 Task: Add an event with the title Third Quarterly Financial Review, date ''2024/03/27'', time 21:00and add a description: Participants will develop skills for effectively resolving conflicts and managing disagreements within the team. They will learn strategies for active listening, empathy, and finding mutually beneficial solutions to conflicts.Mark the tasks as Completed , logged in from the account softage.4@softage.netand send the event invitation to softage.8@softage.net and softage.9@softage.net. Set a reminder for the event Daily
Action: Mouse moved to (63, 85)
Screenshot: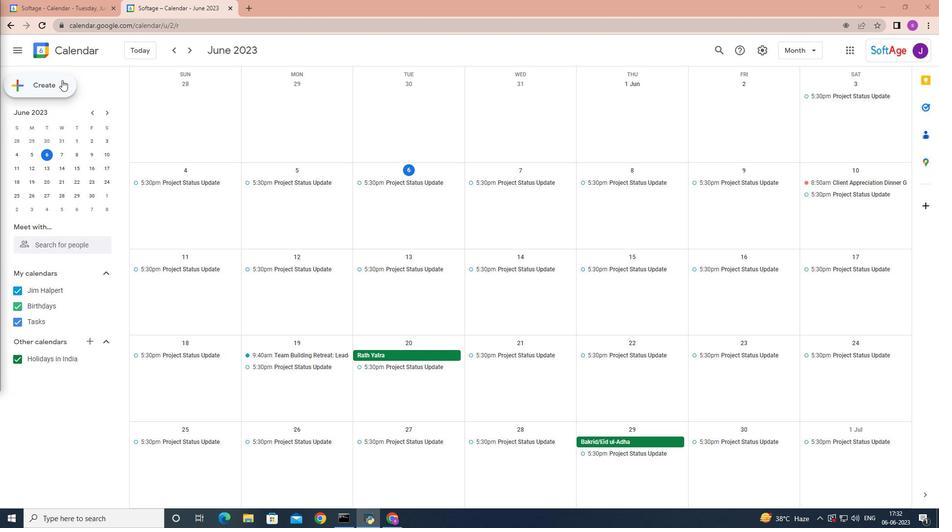 
Action: Mouse pressed left at (63, 85)
Screenshot: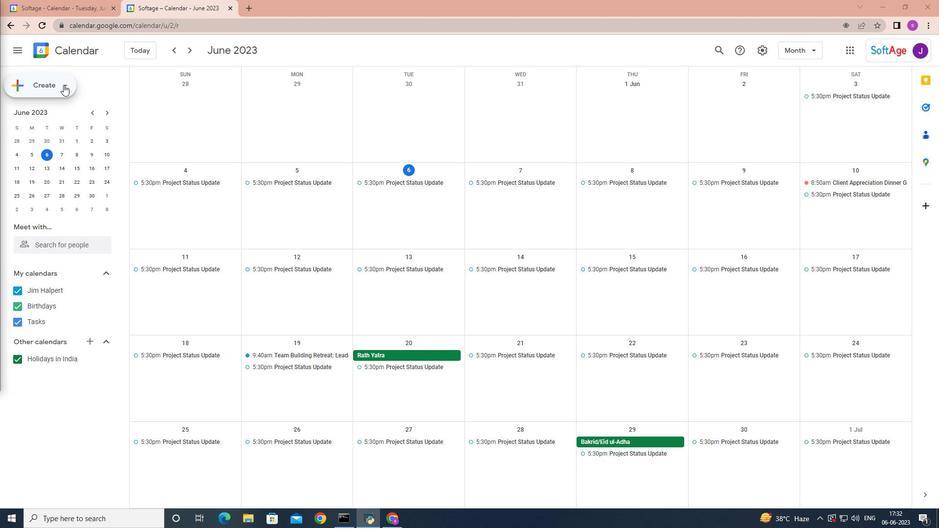 
Action: Mouse moved to (58, 110)
Screenshot: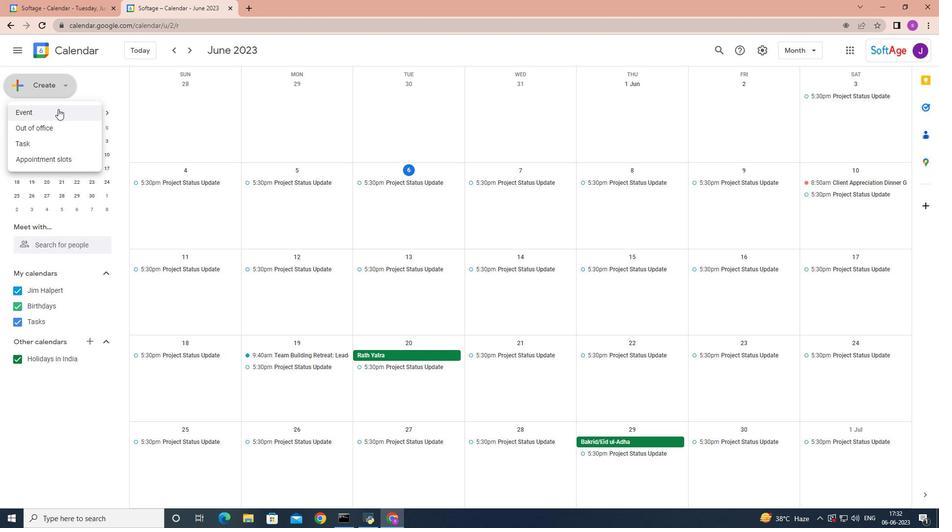 
Action: Mouse pressed left at (58, 110)
Screenshot: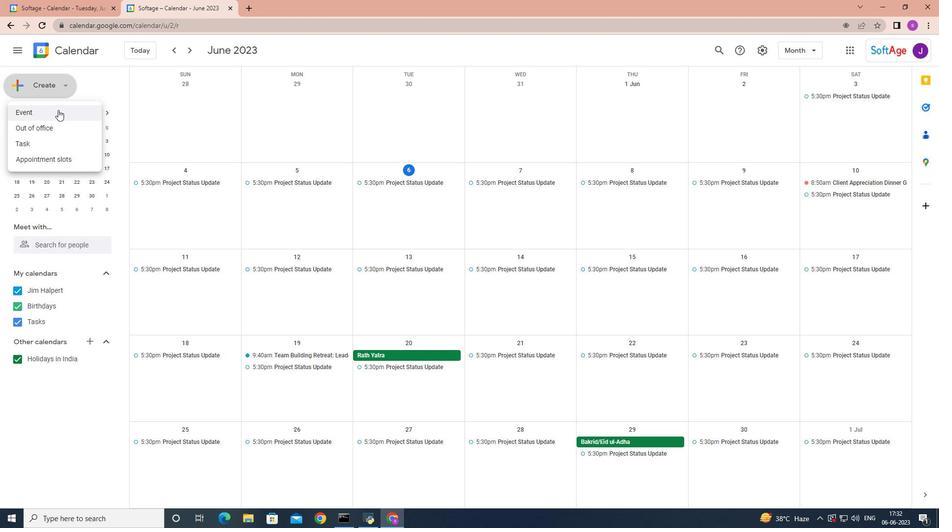 
Action: Mouse moved to (259, 380)
Screenshot: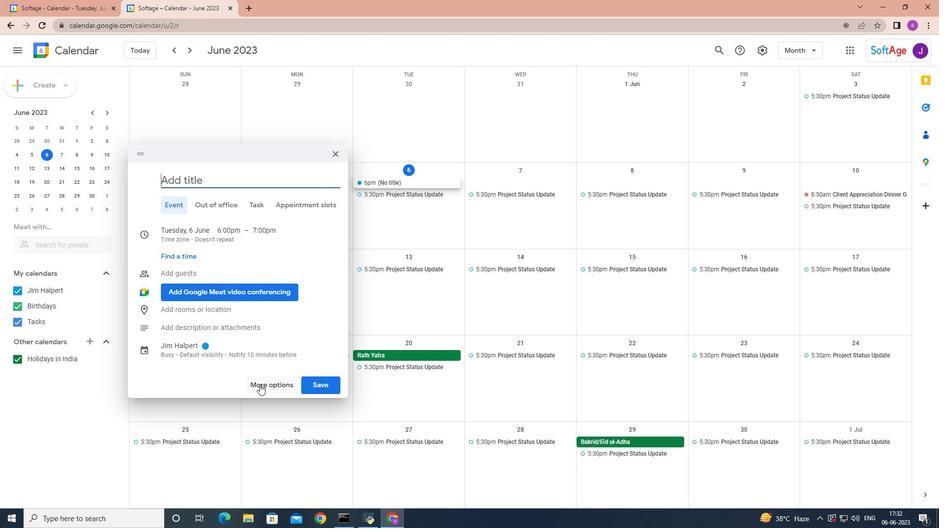 
Action: Mouse pressed left at (259, 380)
Screenshot: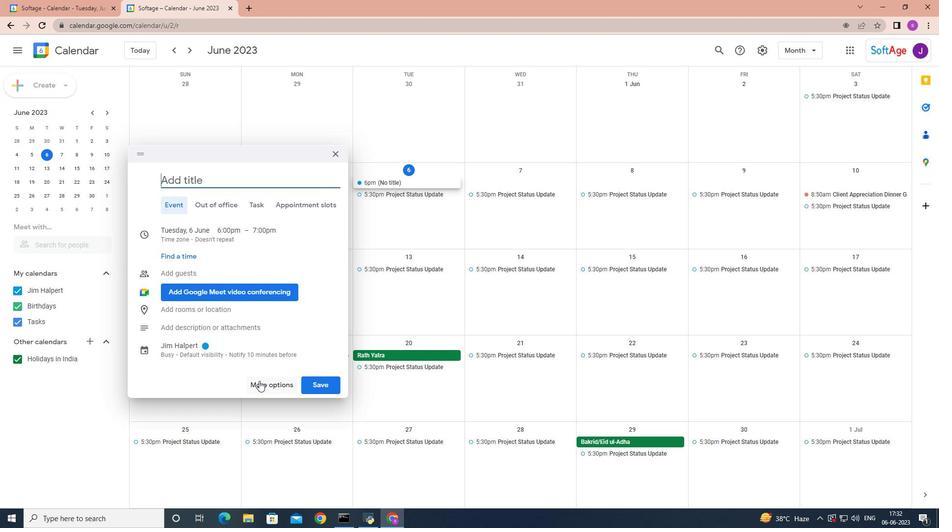 
Action: Key pressed <Key.shift>Third<Key.space><Key.shift>Quarterly<Key.space><Key.shift>Financial<Key.space><Key.shift>RE<Key.backspace>eview<Key.space>
Screenshot: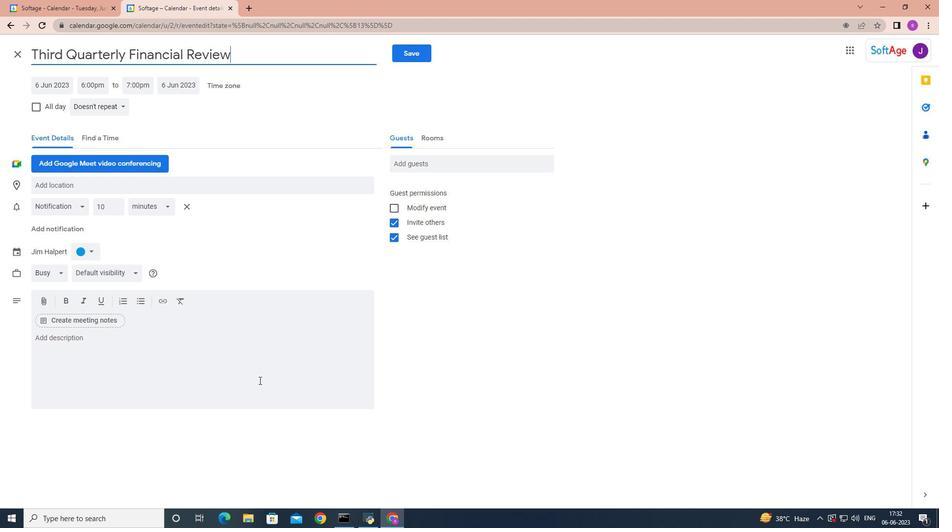 
Action: Mouse moved to (52, 87)
Screenshot: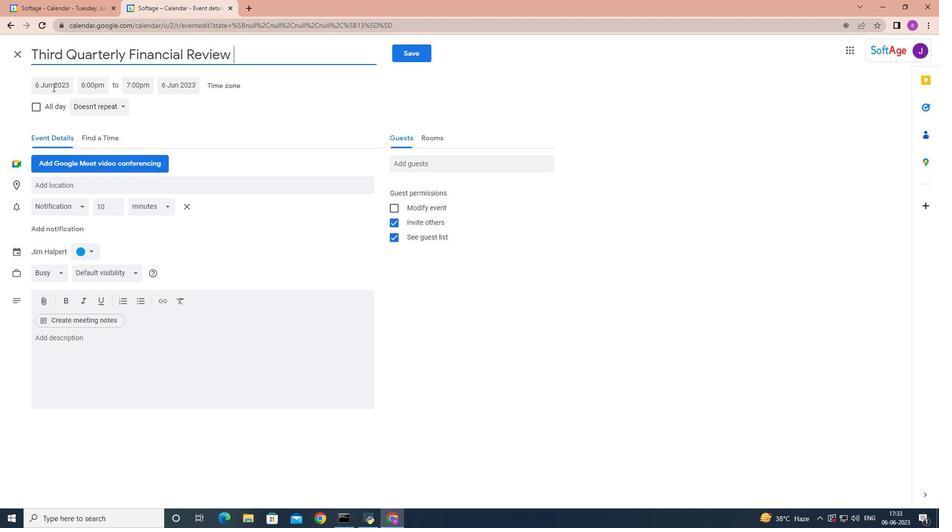 
Action: Mouse pressed left at (52, 87)
Screenshot: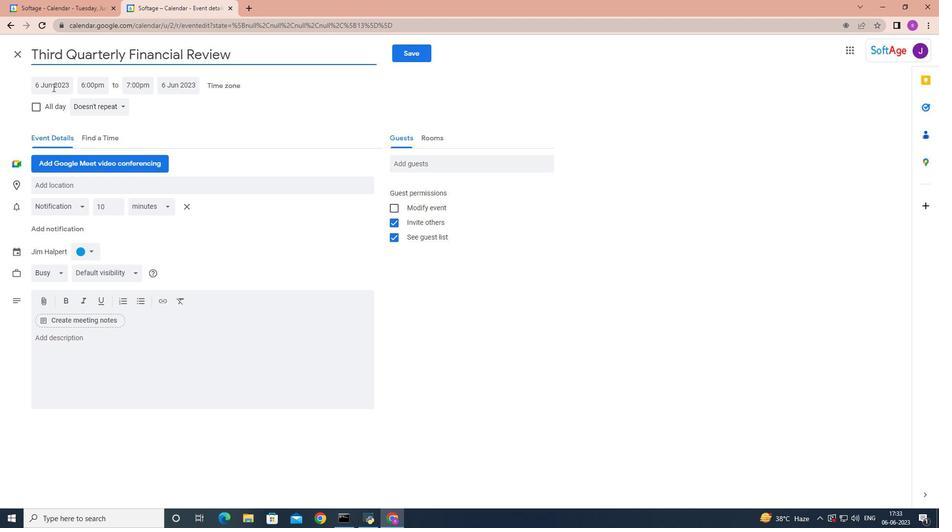 
Action: Mouse moved to (154, 107)
Screenshot: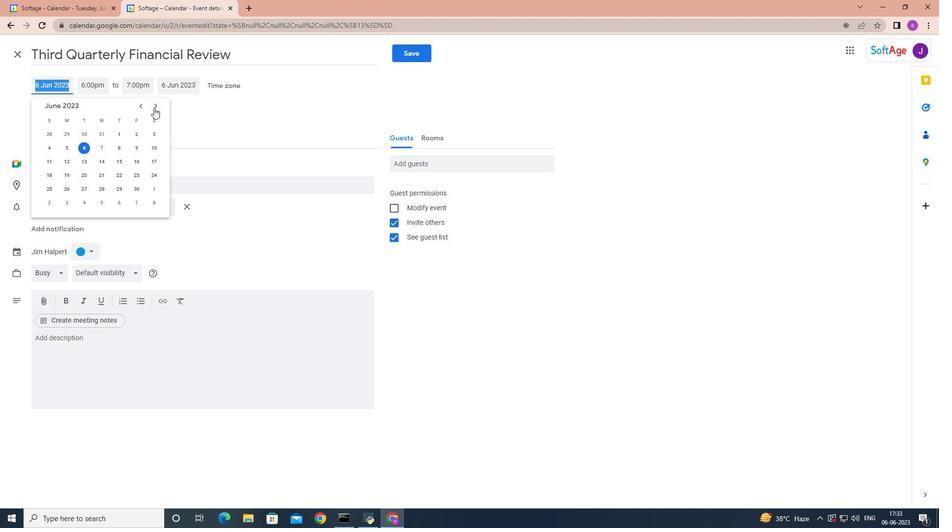 
Action: Mouse pressed left at (154, 107)
Screenshot: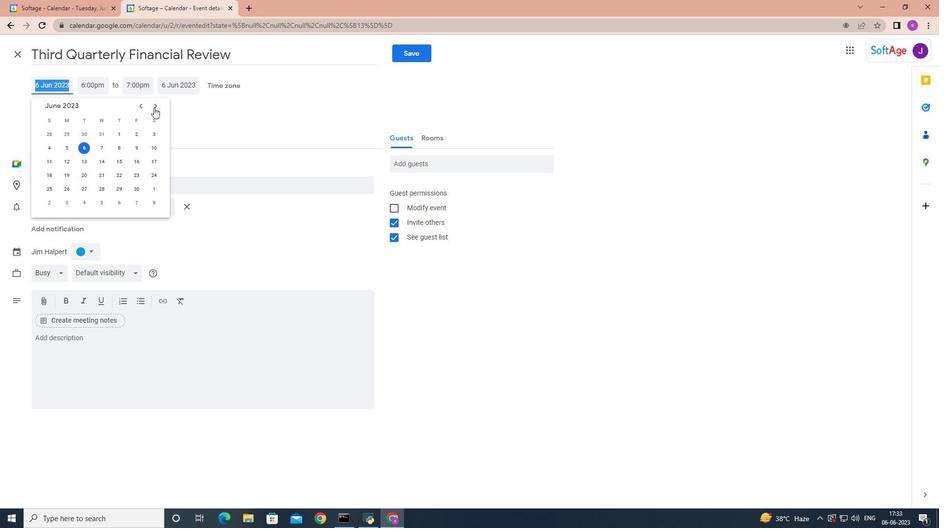 
Action: Mouse pressed left at (154, 107)
Screenshot: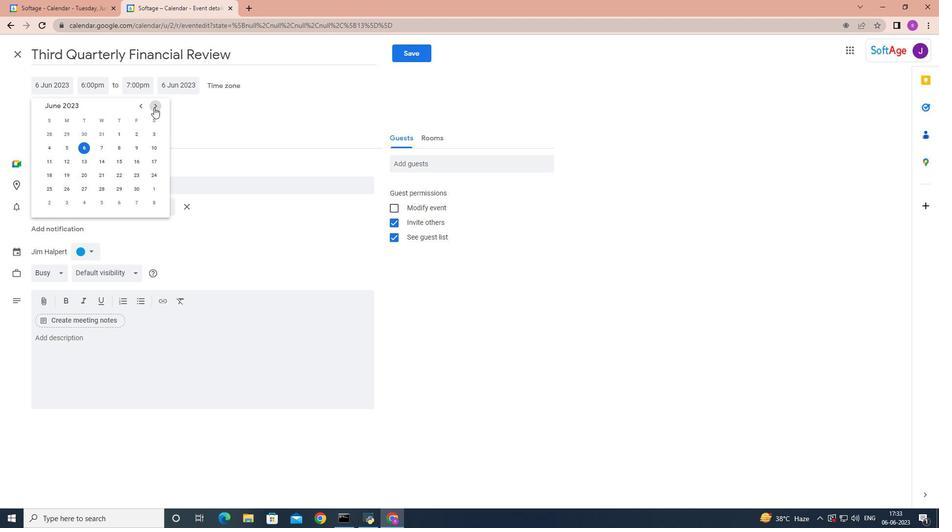 
Action: Mouse pressed left at (154, 107)
Screenshot: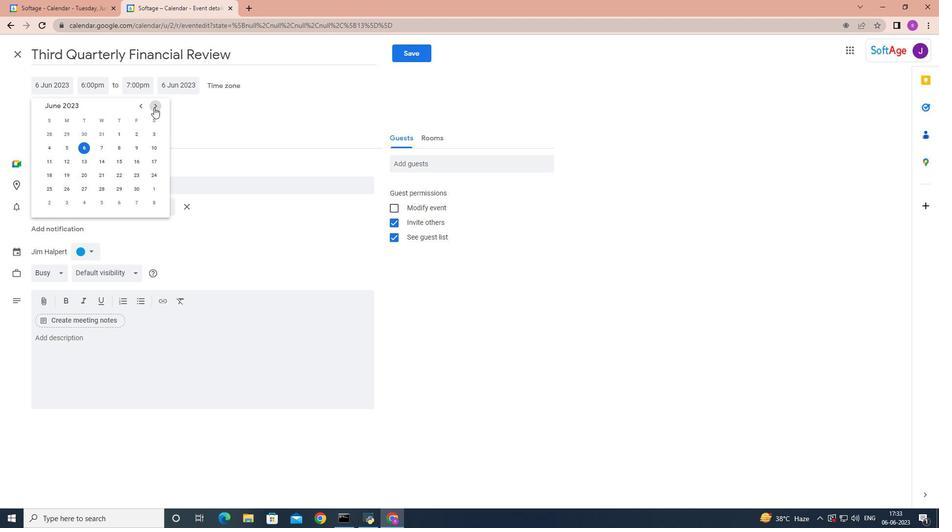 
Action: Mouse pressed left at (154, 107)
Screenshot: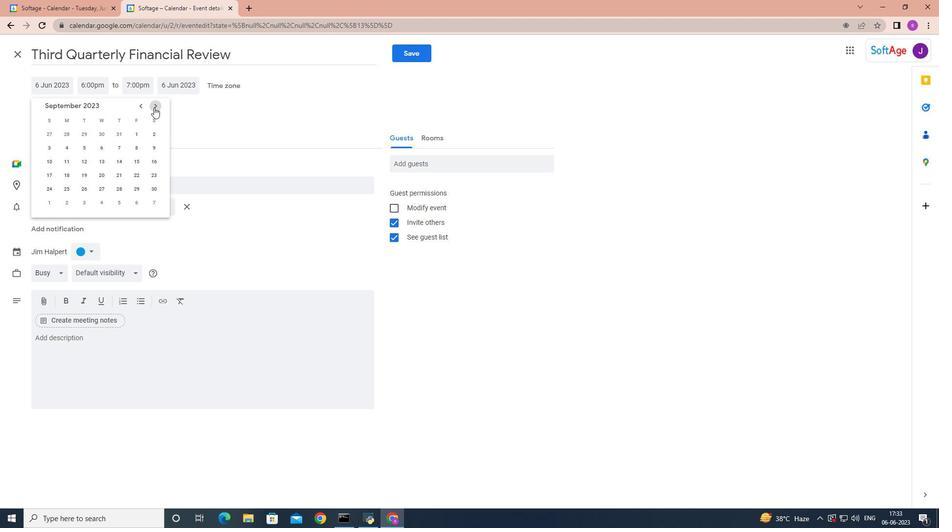 
Action: Mouse pressed left at (154, 107)
Screenshot: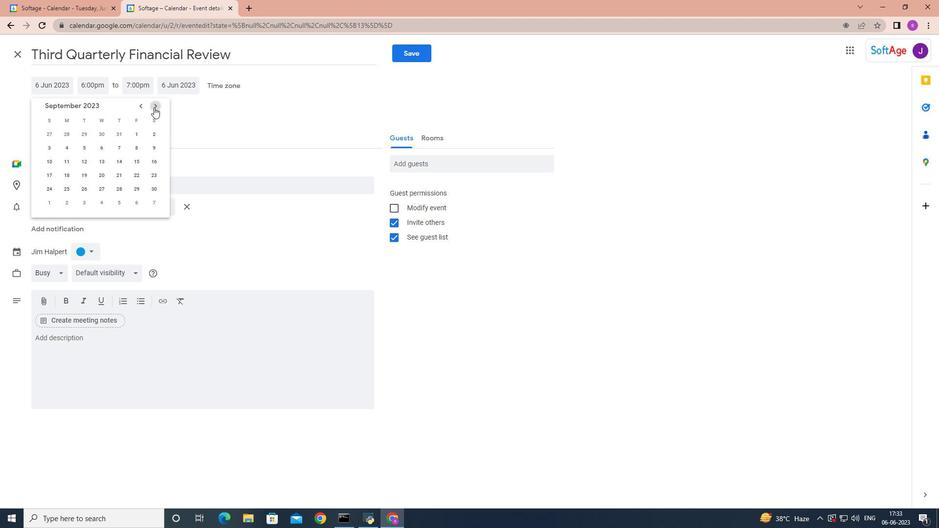 
Action: Mouse pressed left at (154, 107)
Screenshot: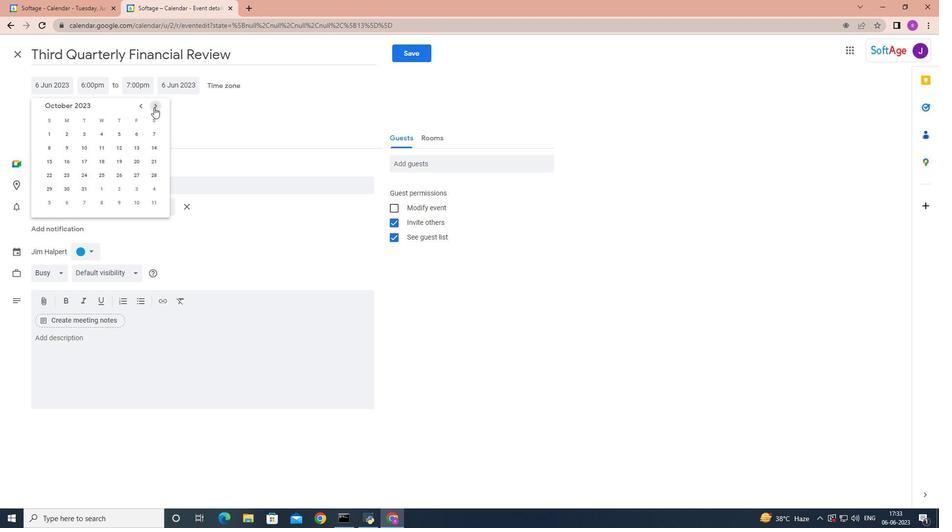 
Action: Mouse pressed left at (154, 107)
Screenshot: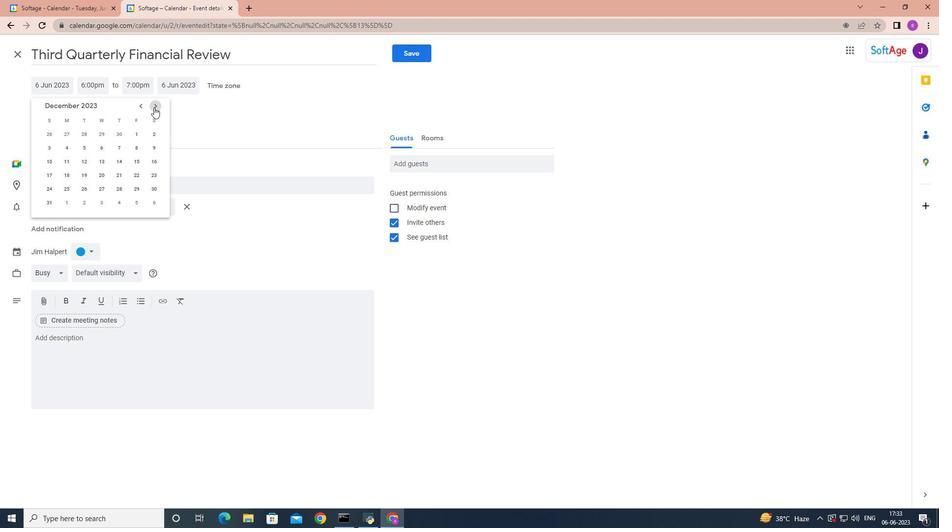 
Action: Mouse pressed left at (154, 107)
Screenshot: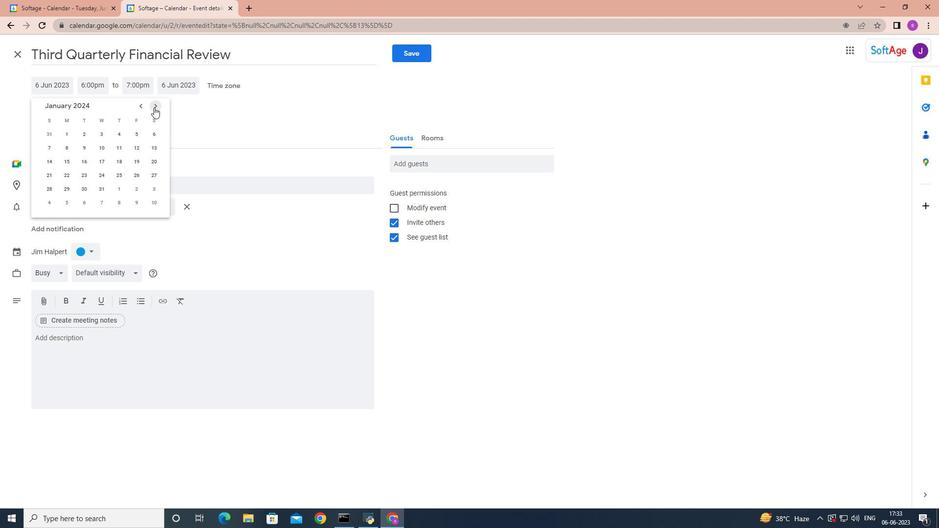 
Action: Mouse pressed left at (154, 107)
Screenshot: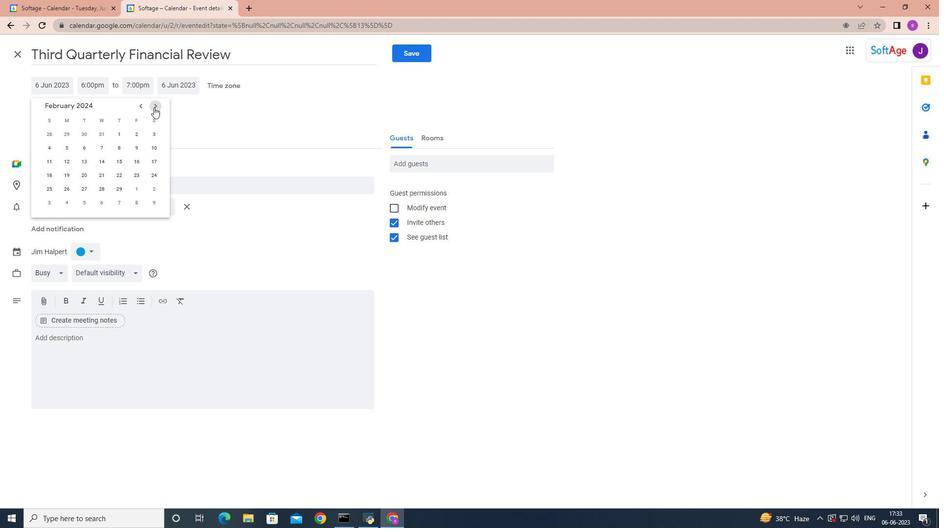 
Action: Mouse pressed left at (154, 107)
Screenshot: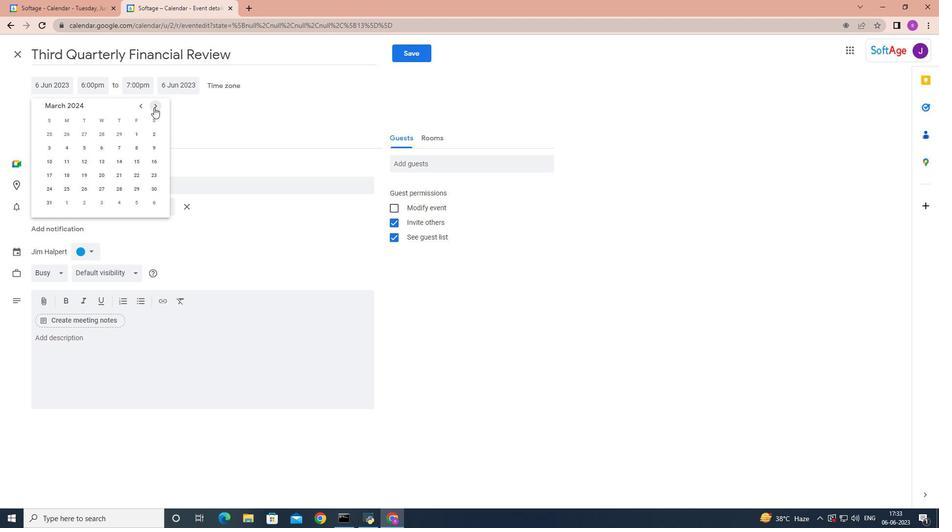 
Action: Mouse moved to (139, 106)
Screenshot: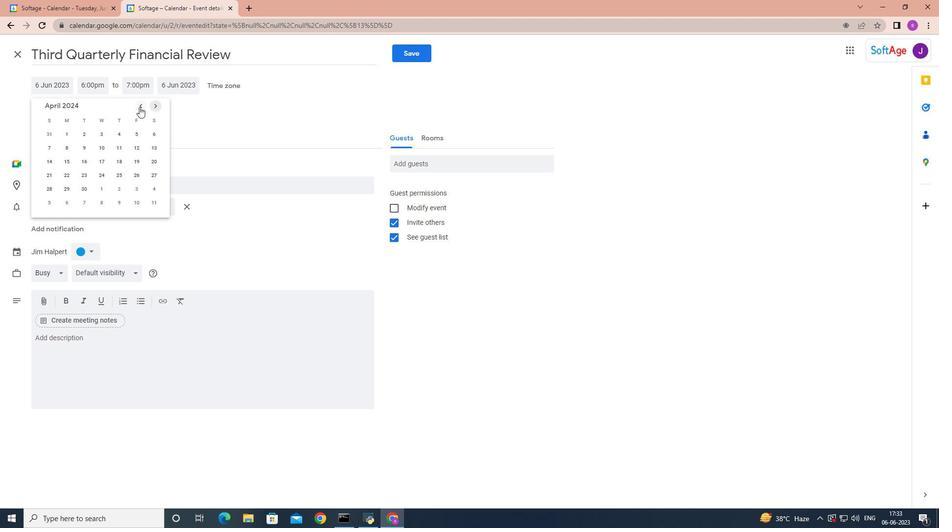
Action: Mouse pressed left at (139, 106)
Screenshot: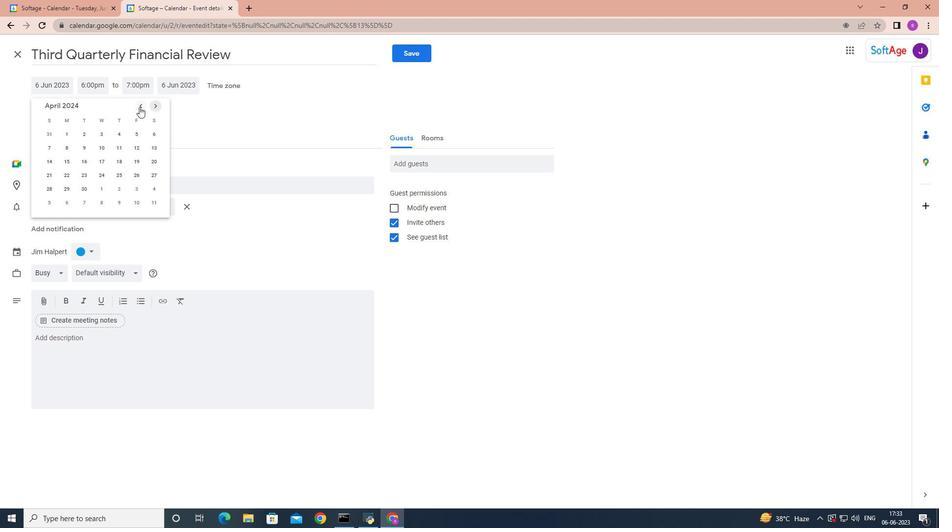 
Action: Mouse moved to (102, 188)
Screenshot: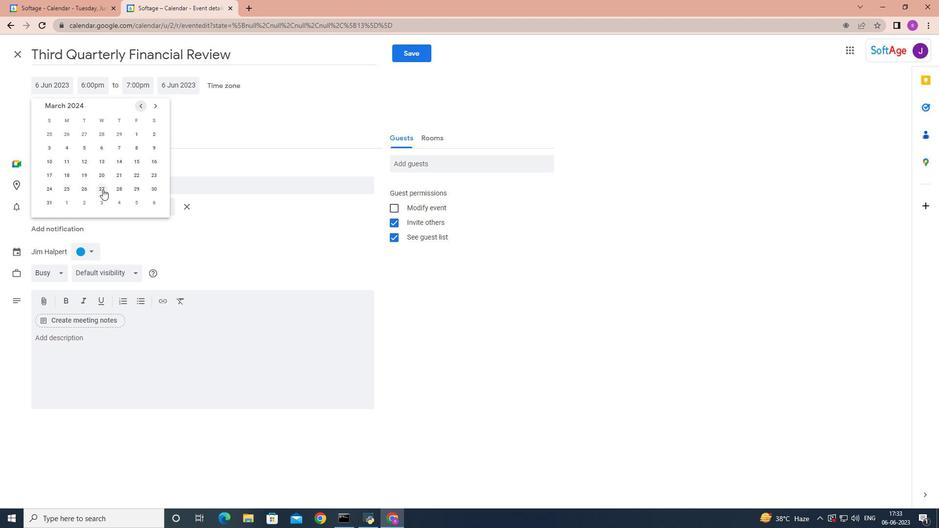 
Action: Mouse pressed left at (102, 188)
Screenshot: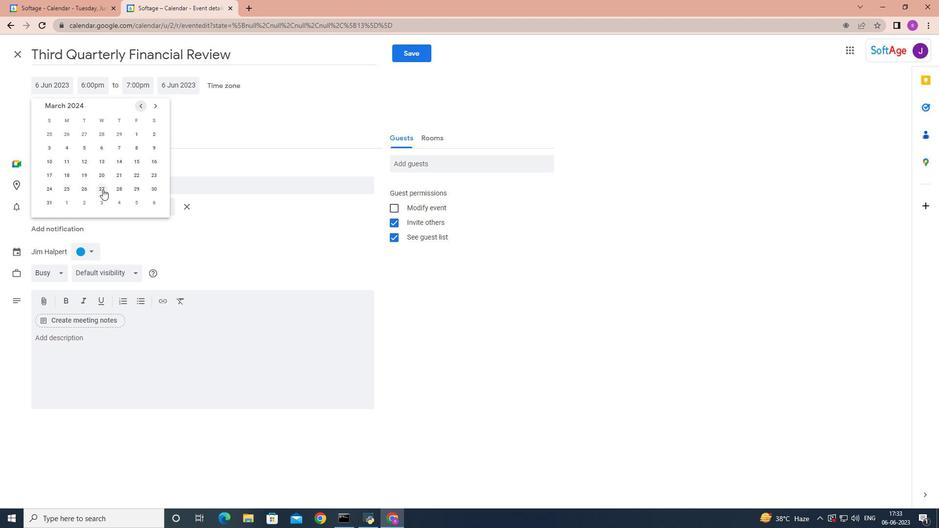 
Action: Mouse moved to (99, 86)
Screenshot: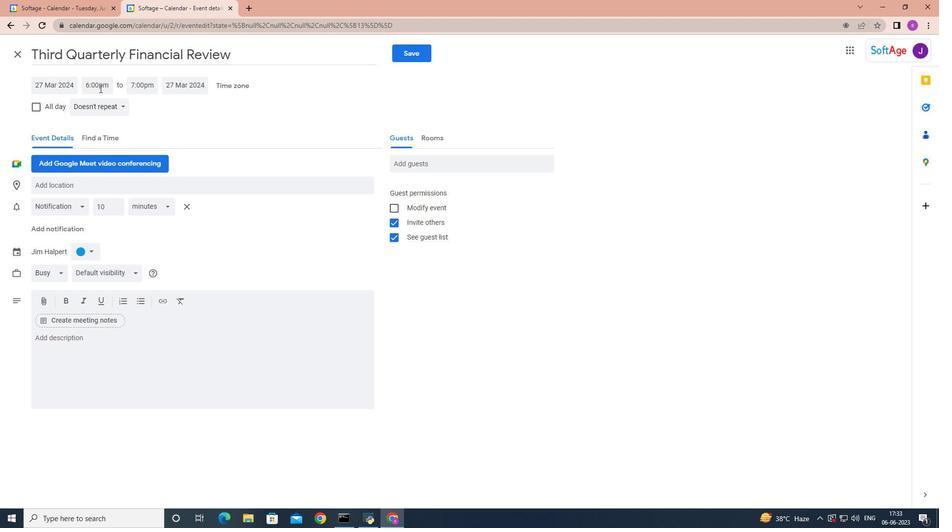 
Action: Mouse pressed left at (99, 86)
Screenshot: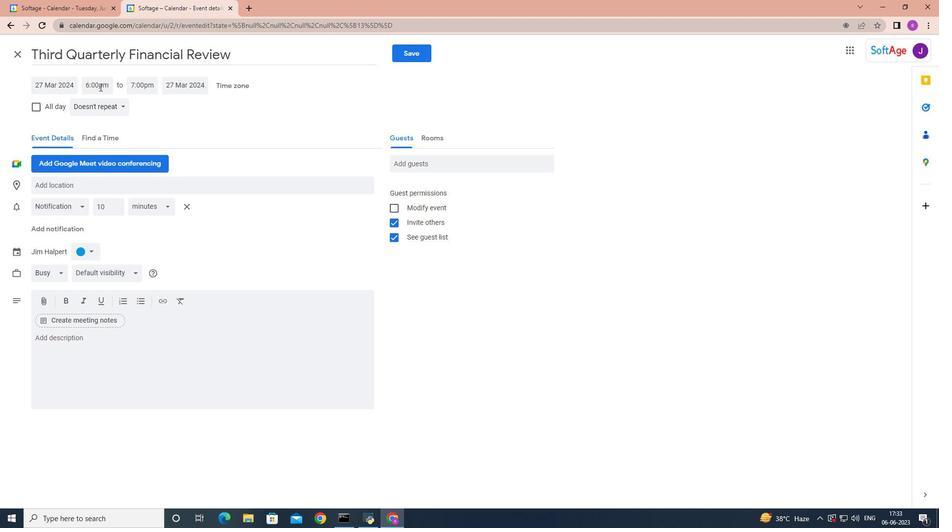 
Action: Key pressed 21<Key.shift>:00<Key.enter>
Screenshot: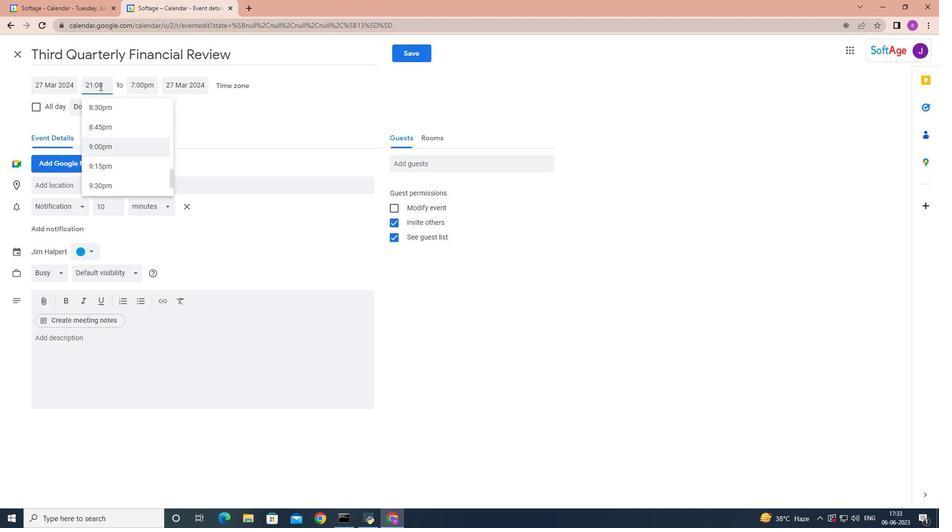 
Action: Mouse moved to (99, 347)
Screenshot: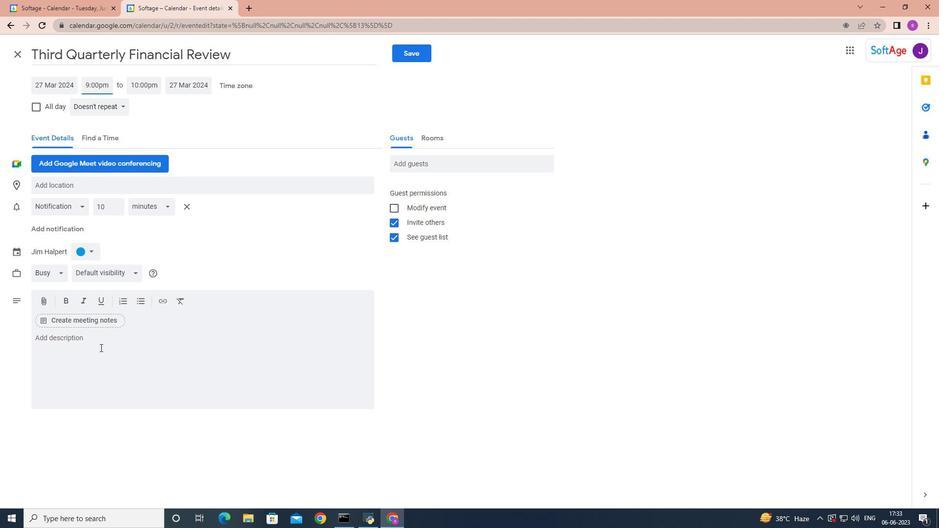 
Action: Mouse pressed left at (99, 347)
Screenshot: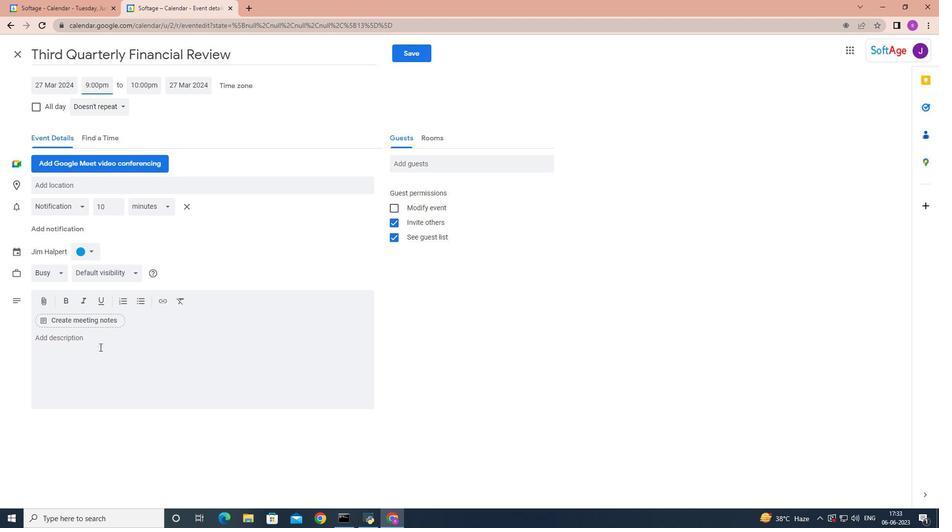 
Action: Key pressed <Key.shift>Participants<Key.space>will<Key.space>develop<Key.space>skills<Key.space>for<Key.space>effectively<Key.space>resolving<Key.space>conflicts<Key.space>and<Key.space>n<Key.backspace>managing<Key.space>disagreements<Key.space>within<Key.space>the<Key.space>team.<Key.space><Key.shift>They<Key.space>will<Key.space>learn<Key.space>strategies<Key.space>for<Key.space>actib<Key.backspace>ve<Key.space>lisy<Key.backspace>tening<Key.space><Key.backspace>,<Key.space>empathy<Key.space><Key.backspace>,<Key.space>and<Key.space>finding<Key.space>mutually<Key.space>n<Key.backspace>beneficial<Key.space>solutions<Key.space>to<Key.space>conflicts.
Screenshot: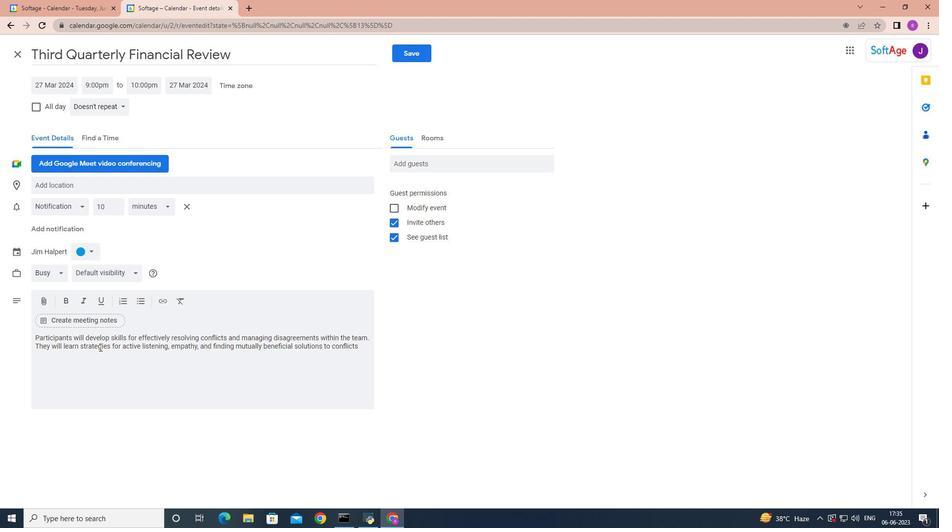 
Action: Mouse moved to (415, 163)
Screenshot: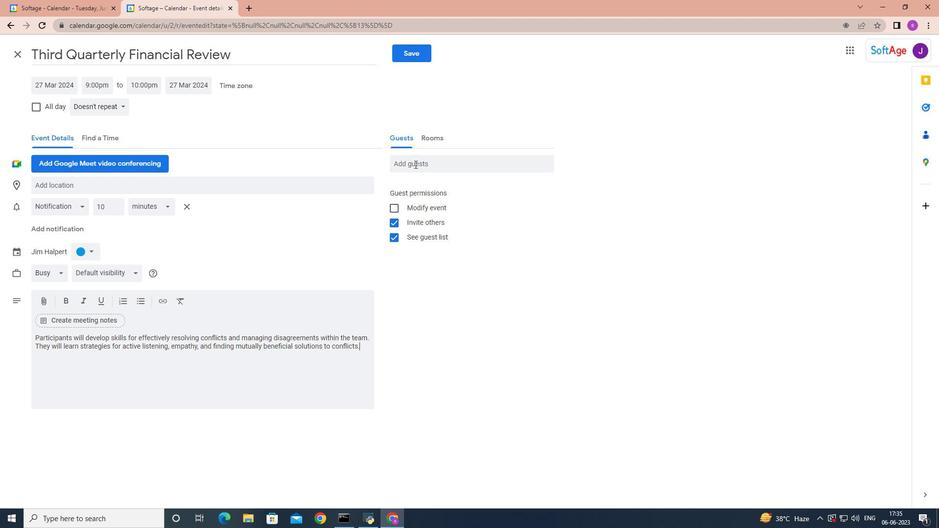 
Action: Mouse pressed left at (415, 163)
Screenshot: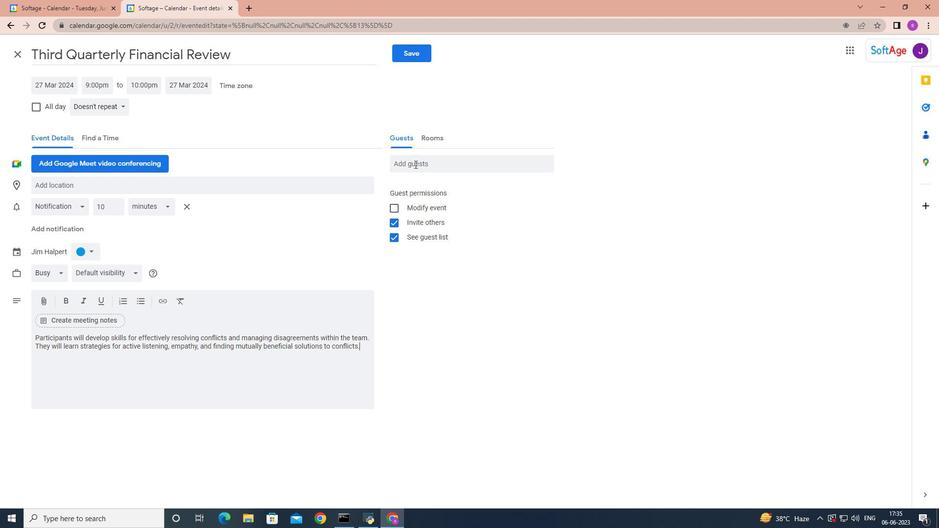 
Action: Key pressed softage.8
Screenshot: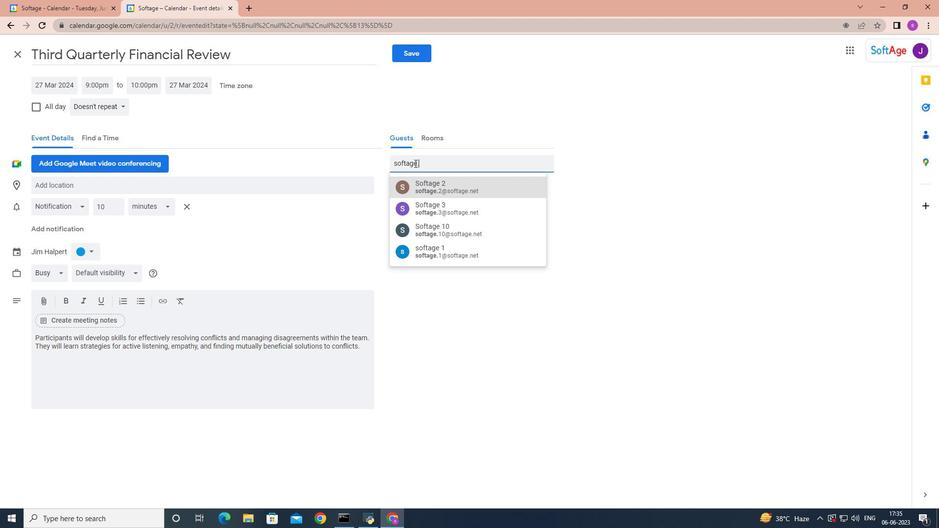 
Action: Mouse moved to (436, 188)
Screenshot: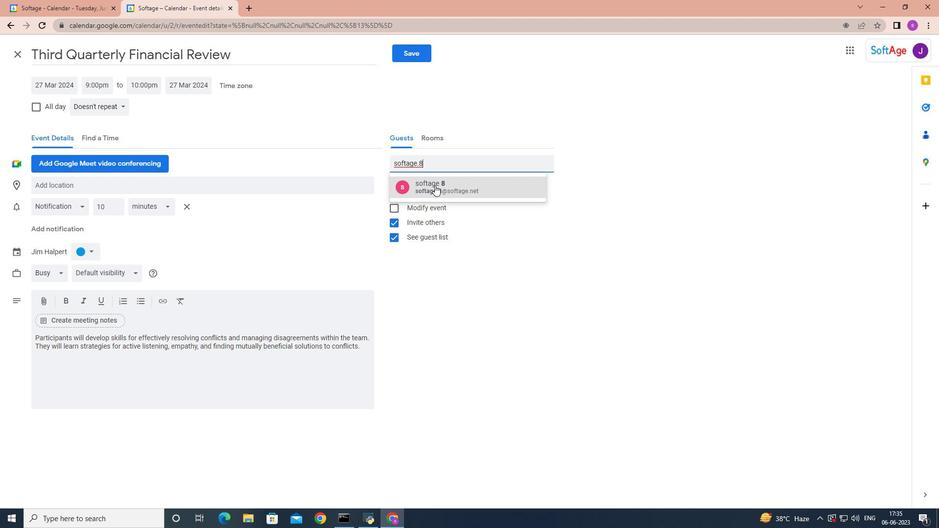 
Action: Mouse pressed left at (436, 188)
Screenshot: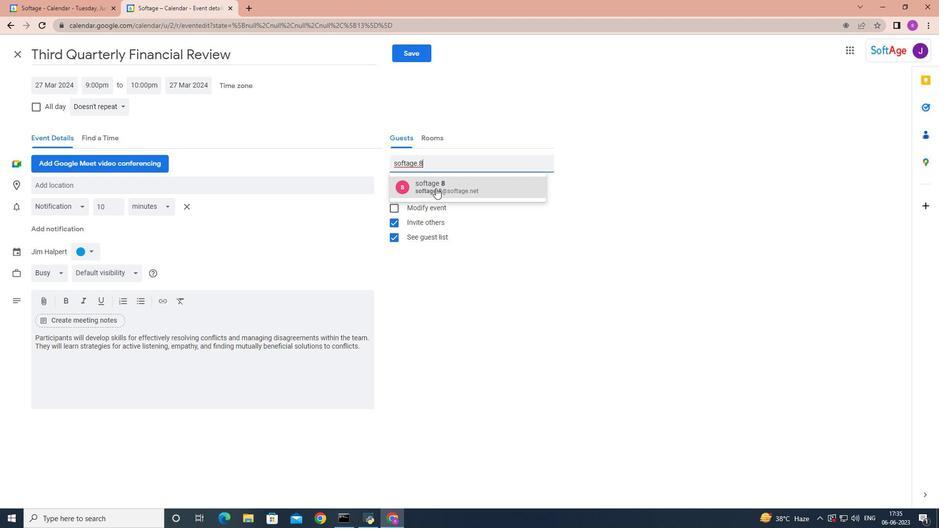 
Action: Mouse moved to (428, 171)
Screenshot: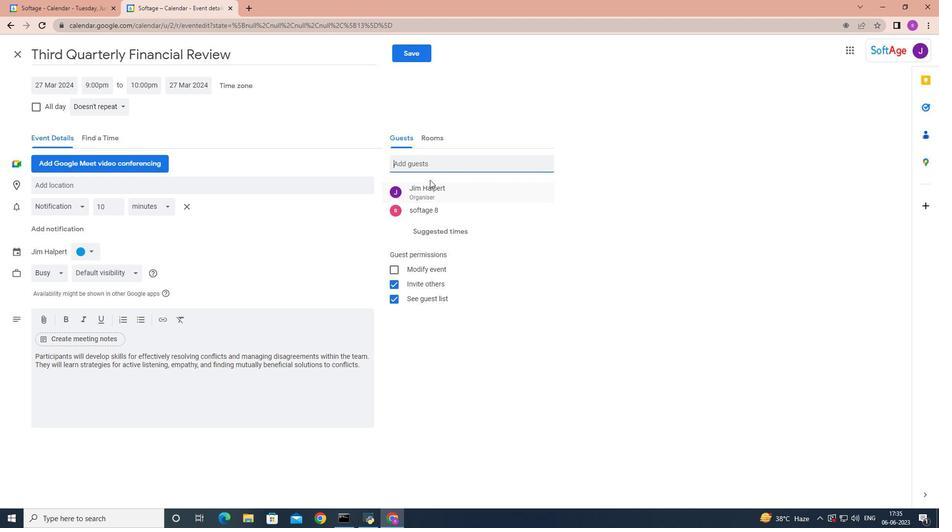 
Action: Key pressed softage.9
Screenshot: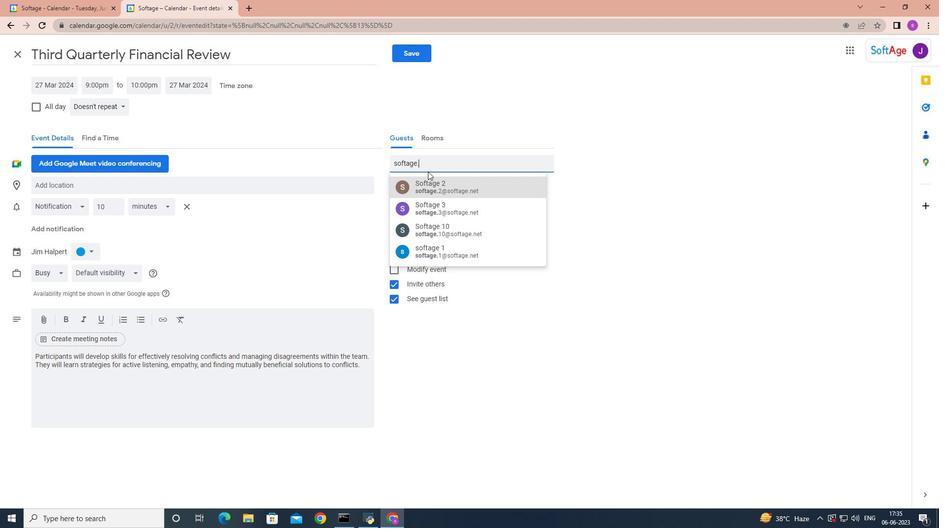 
Action: Mouse moved to (432, 179)
Screenshot: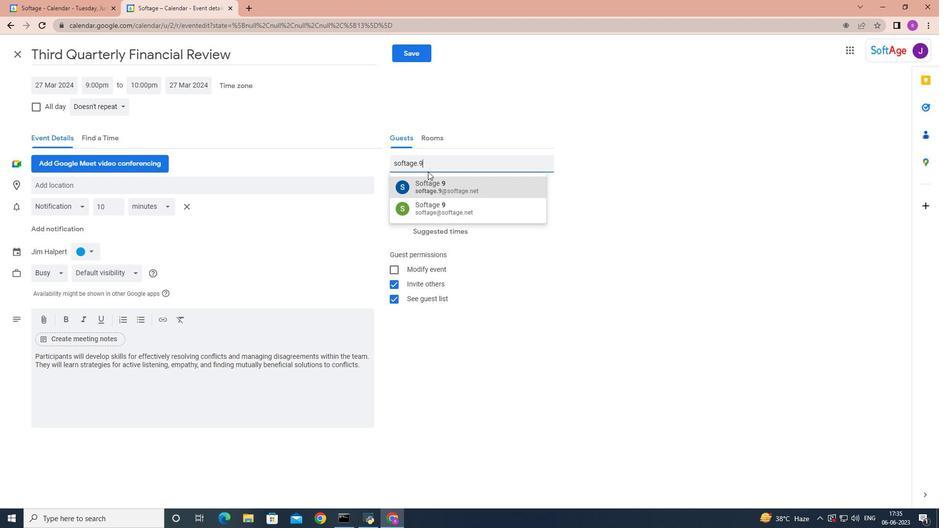 
Action: Mouse pressed left at (432, 179)
Screenshot: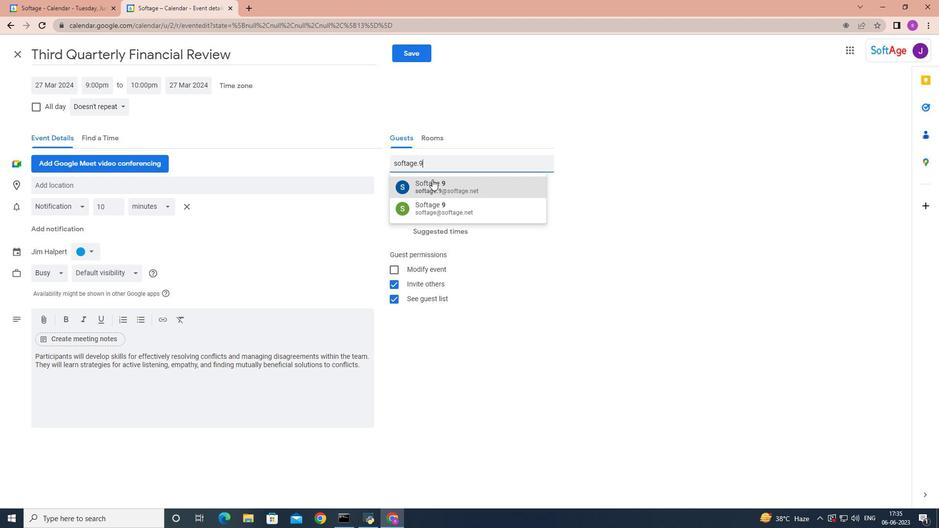 
Action: Mouse moved to (126, 105)
Screenshot: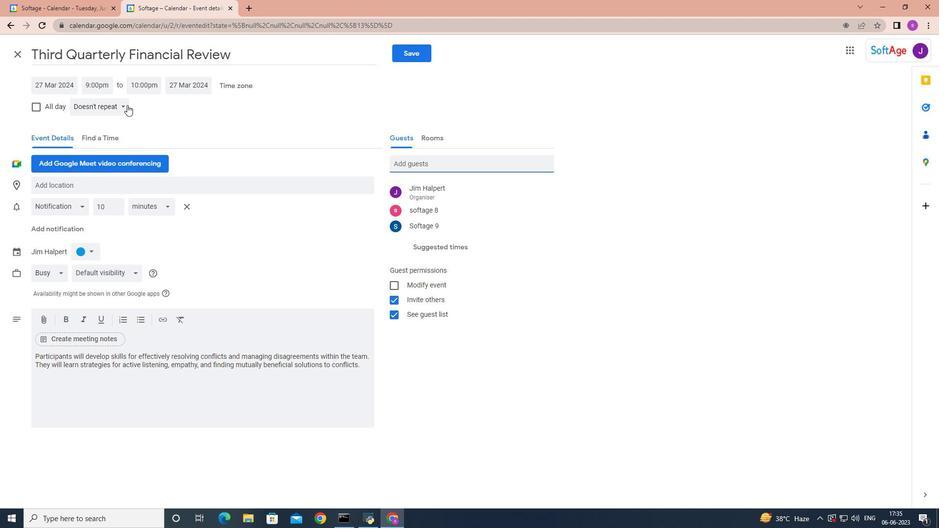 
Action: Mouse pressed left at (126, 105)
Screenshot: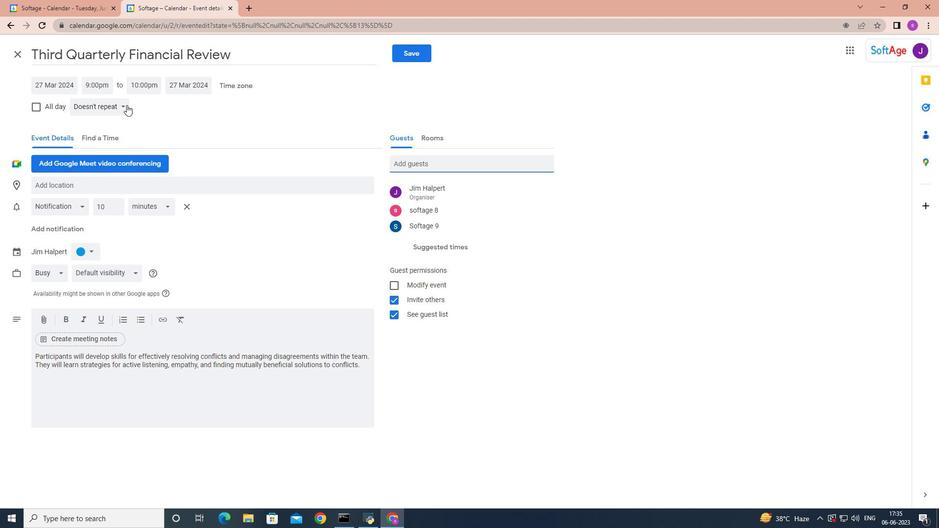 
Action: Mouse moved to (120, 126)
Screenshot: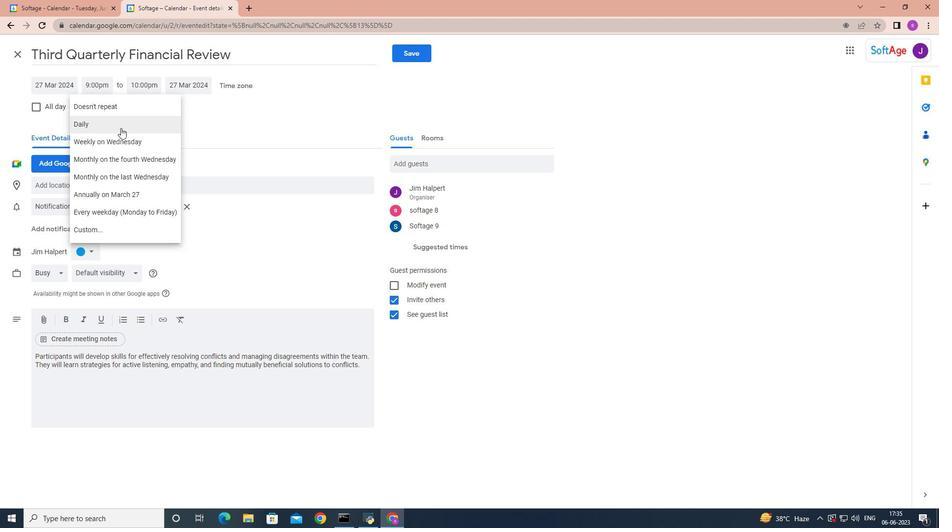 
Action: Mouse pressed left at (120, 126)
Screenshot: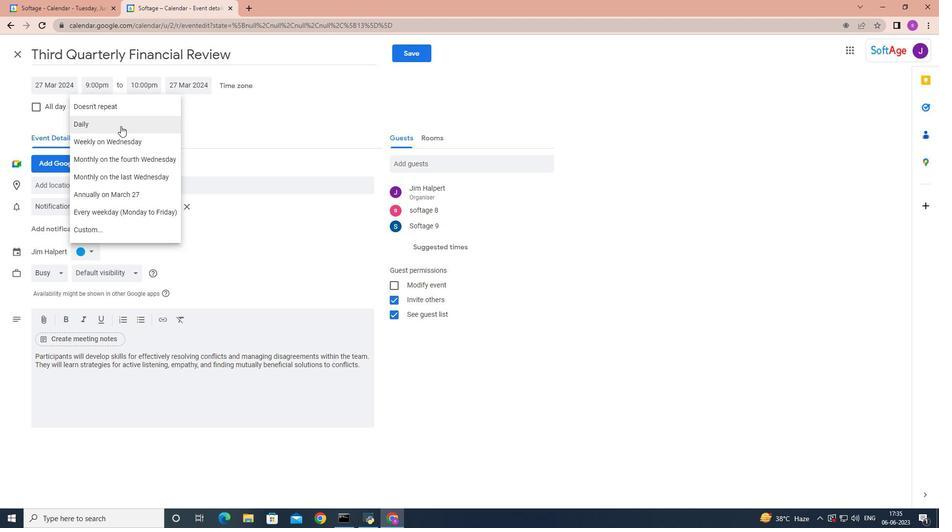 
Action: Mouse moved to (410, 53)
Screenshot: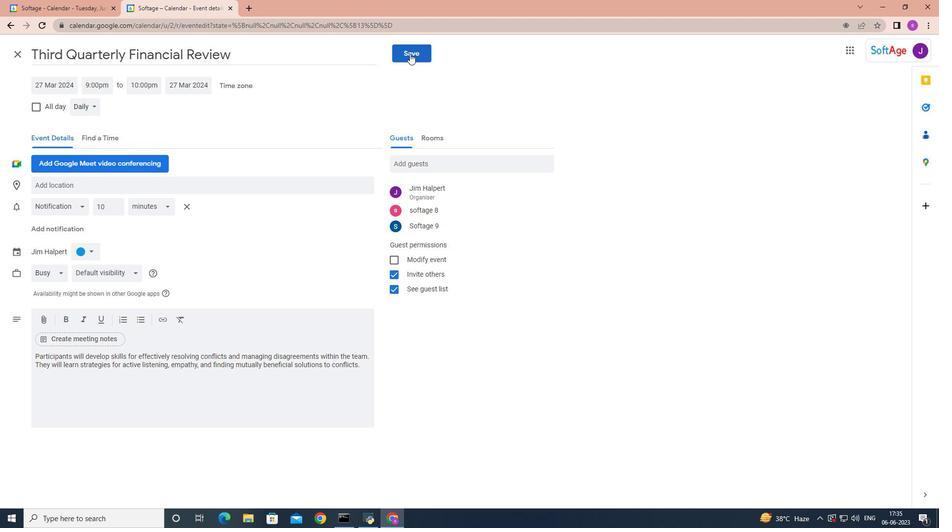 
Action: Mouse pressed left at (410, 53)
Screenshot: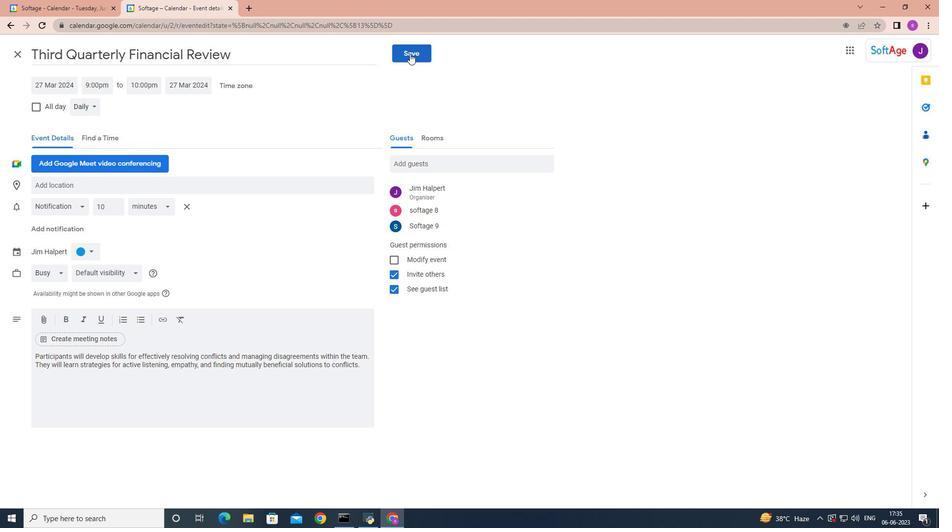 
Action: Mouse moved to (555, 294)
Screenshot: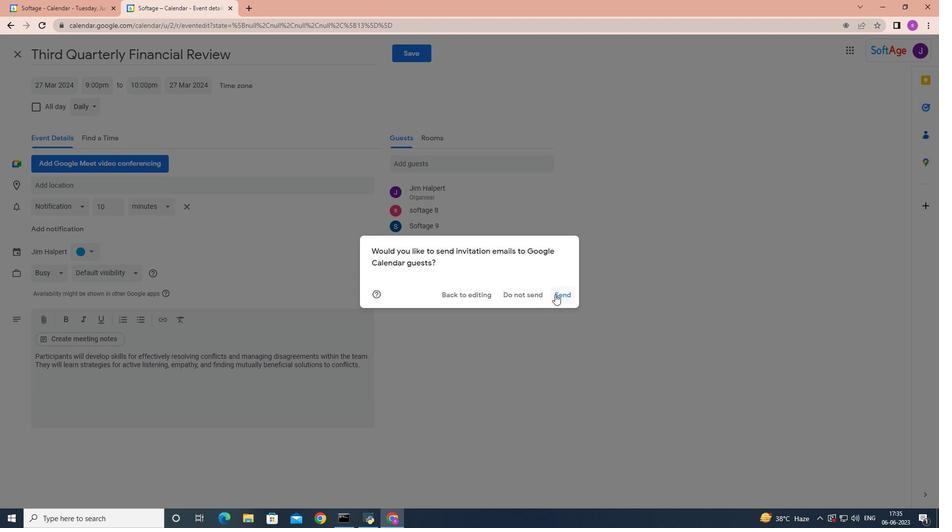 
Action: Mouse pressed left at (555, 294)
Screenshot: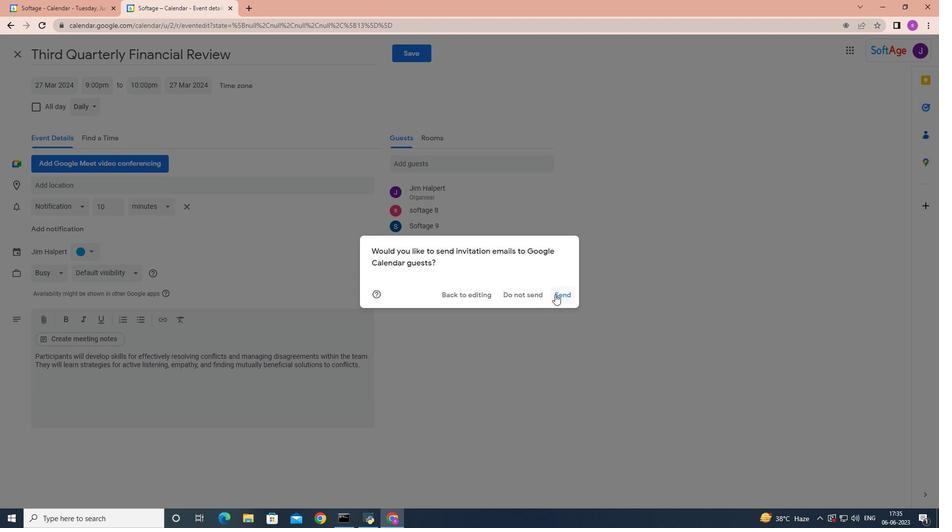 
Action: Mouse moved to (559, 289)
Screenshot: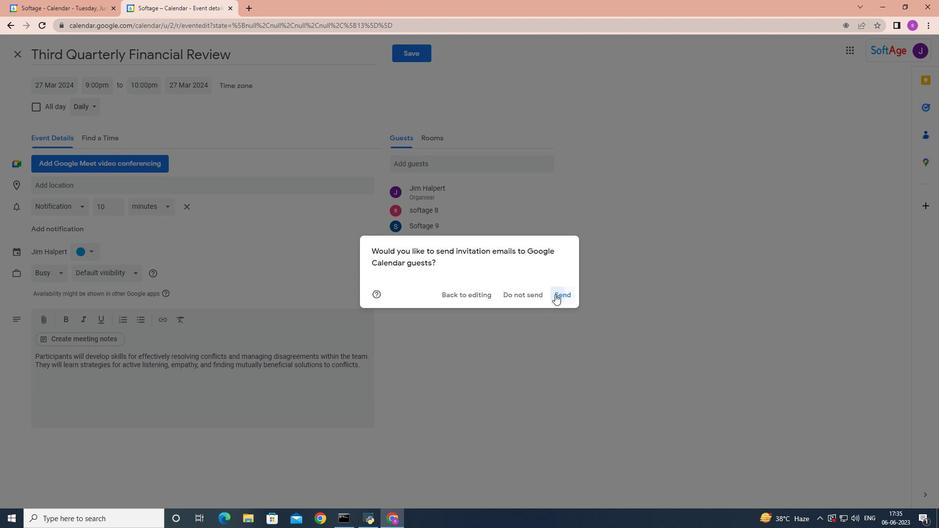 
